 Task: In the Company nissan.com, Create email and send with subject: 'A Glimpse into the Future: Meet Our Disruptive Offering', and with mail content 'Good Day!_x000D_
We're excited to introduce you to an innovative solution that will revolutionize your industry. Get ready to redefine success and reach new heights!_x000D_
Best Regard', attach the document: Contract.pdf and insert image: visitingcard.jpg. Below Best Regards, write Pinterest and insert the URL: 'in.pinterest.com'. Mark checkbox to create task to follow up : In 1 month.  Enter or choose an email address of recipient's from company's contact and send.. Logged in from softage.4@softage.net
Action: Mouse moved to (77, 44)
Screenshot: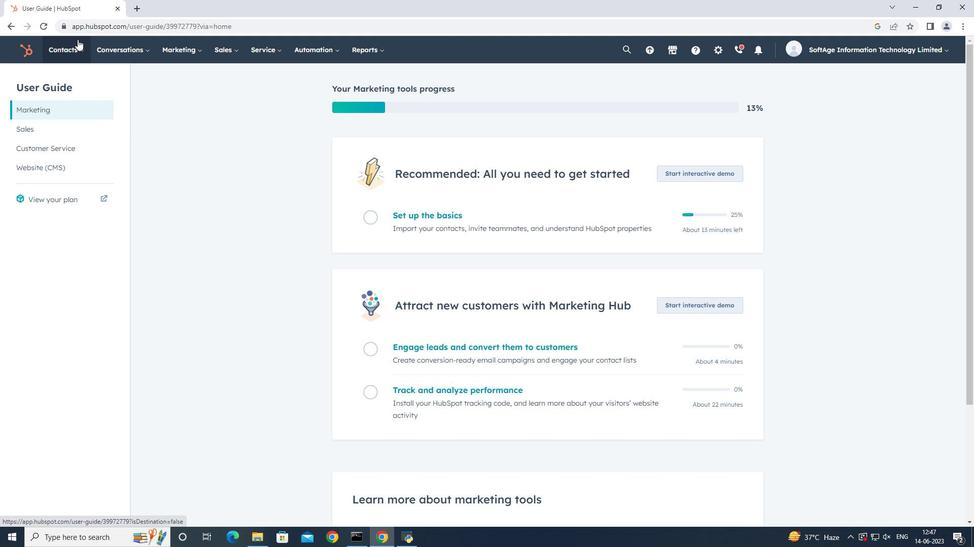 
Action: Mouse pressed left at (77, 44)
Screenshot: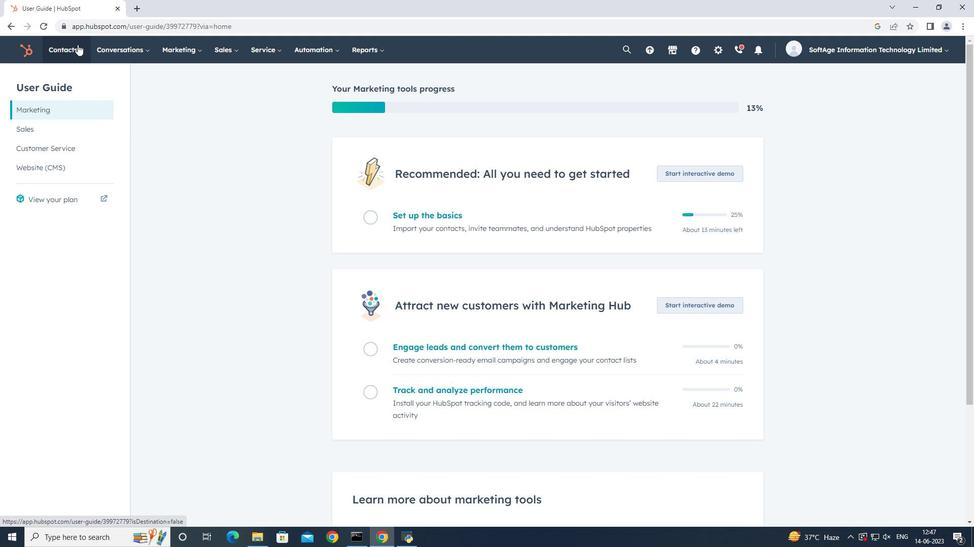 
Action: Mouse moved to (80, 95)
Screenshot: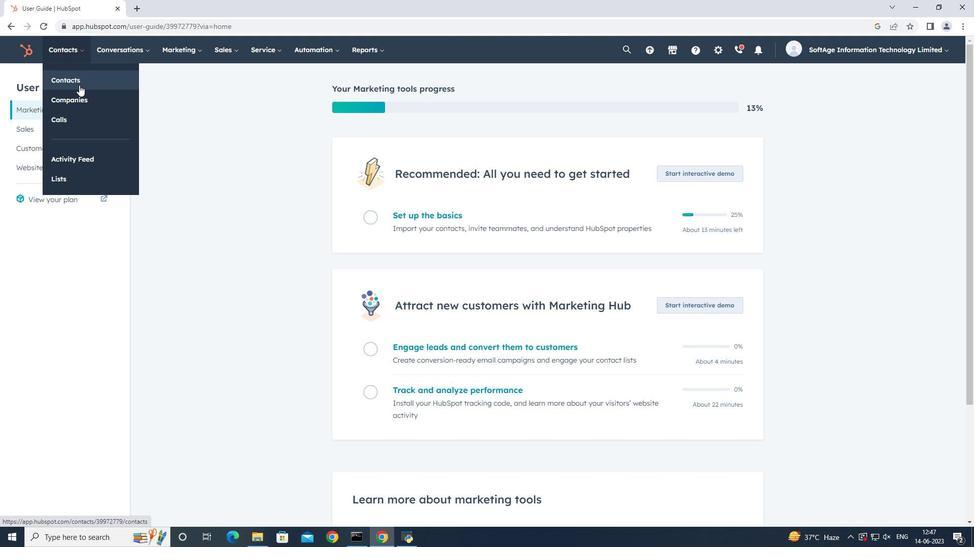 
Action: Mouse pressed left at (80, 95)
Screenshot: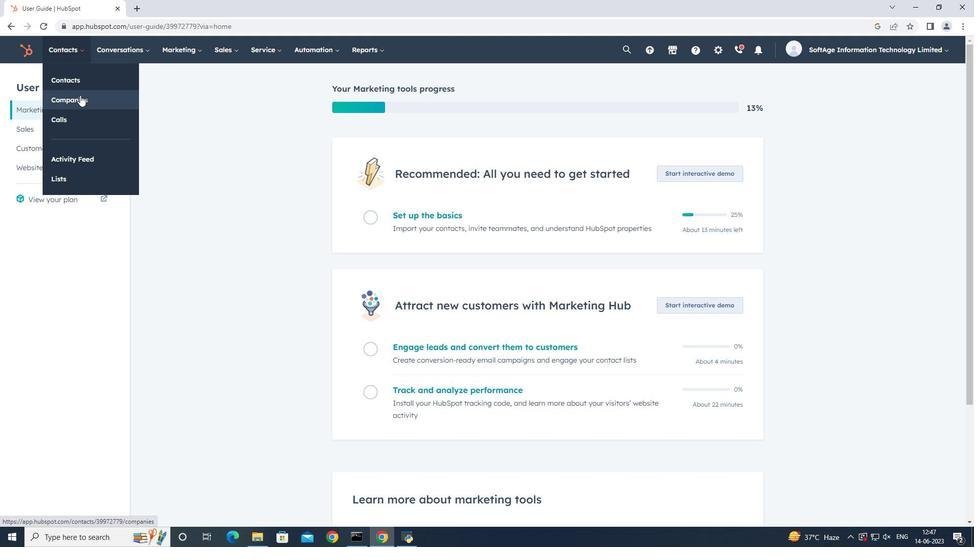 
Action: Mouse moved to (101, 162)
Screenshot: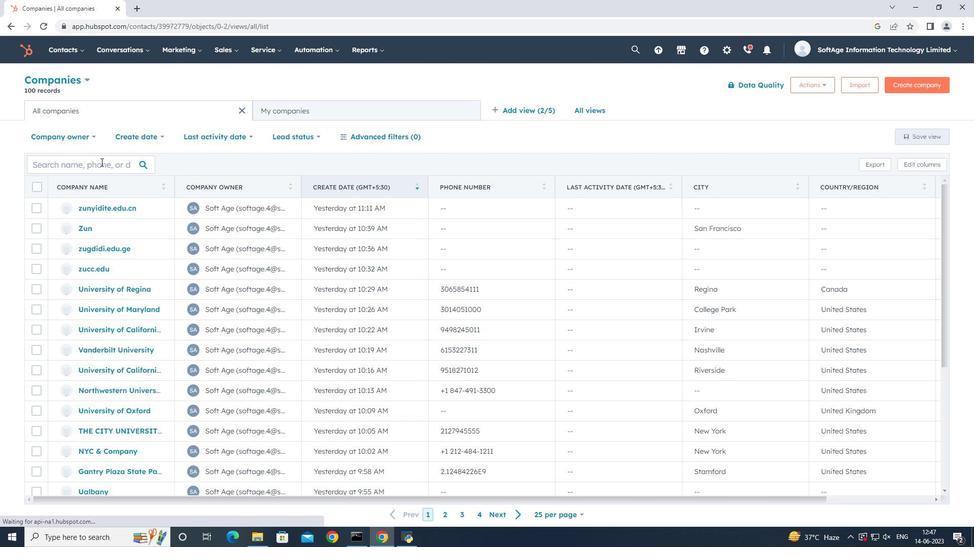 
Action: Mouse pressed left at (101, 162)
Screenshot: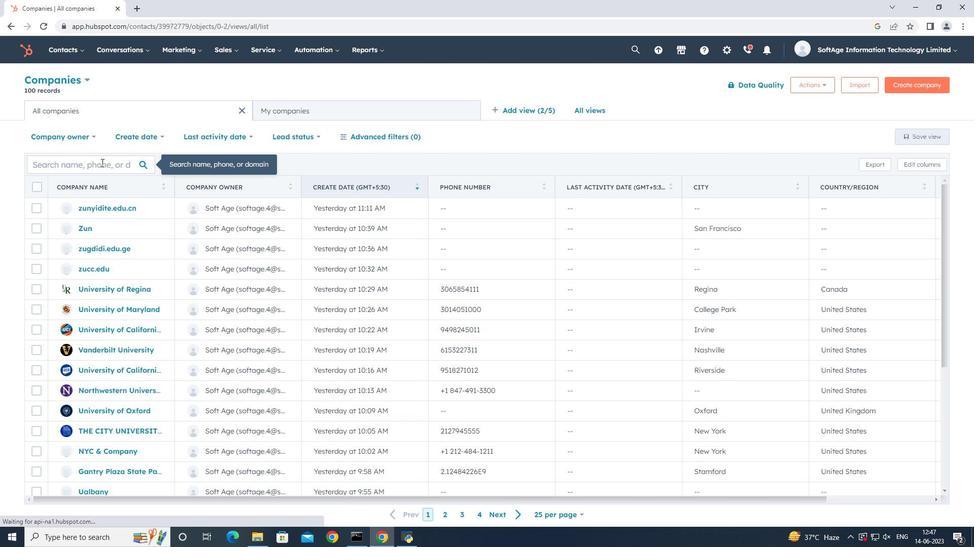 
Action: Mouse moved to (113, 166)
Screenshot: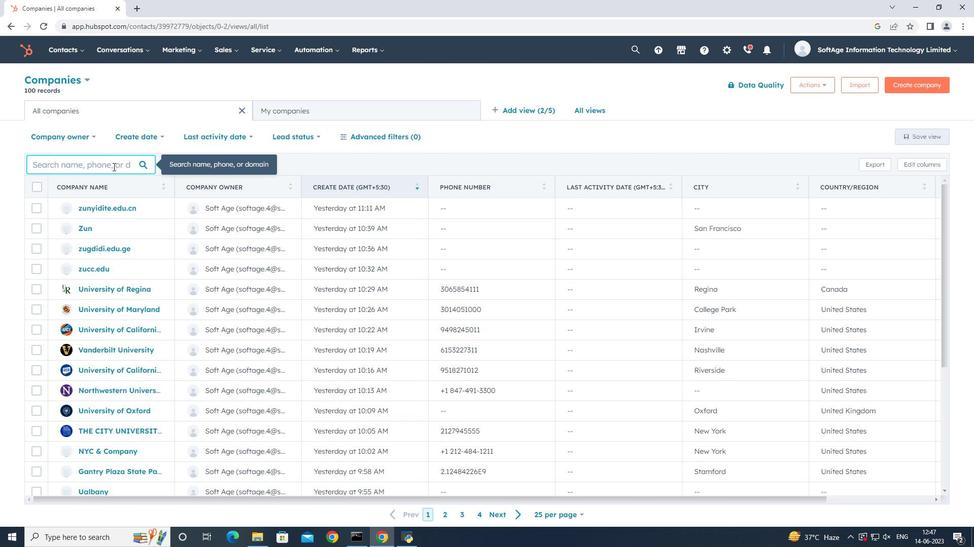 
Action: Key pressed nissan
Screenshot: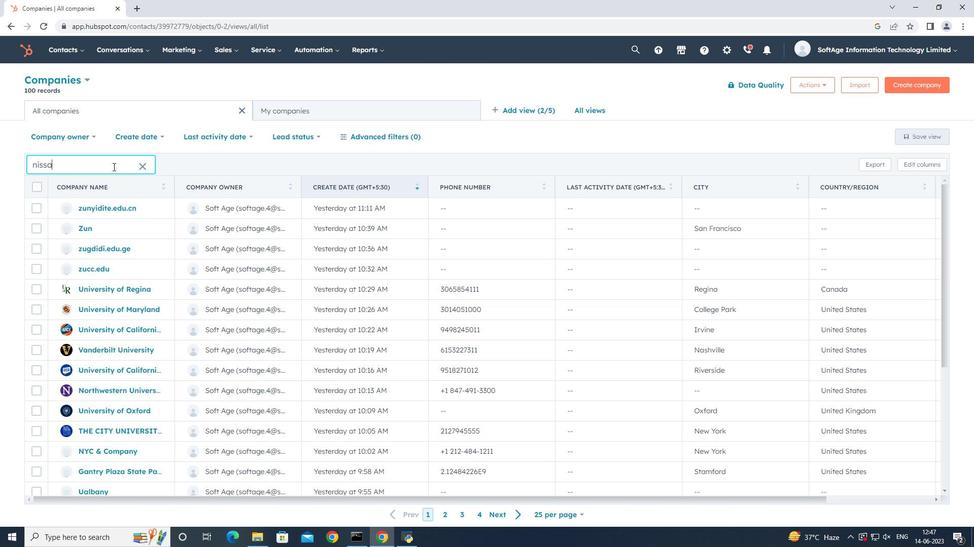
Action: Mouse moved to (117, 211)
Screenshot: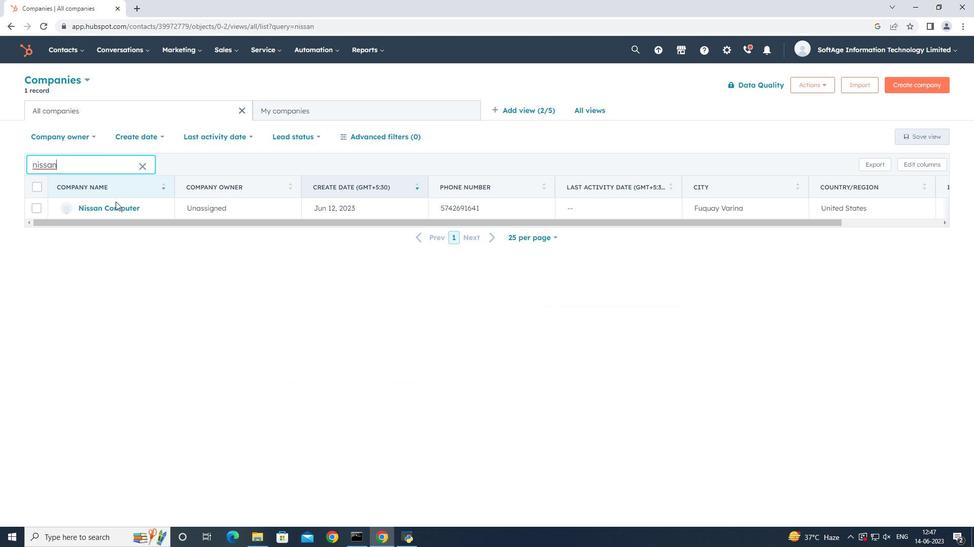 
Action: Mouse pressed left at (117, 211)
Screenshot: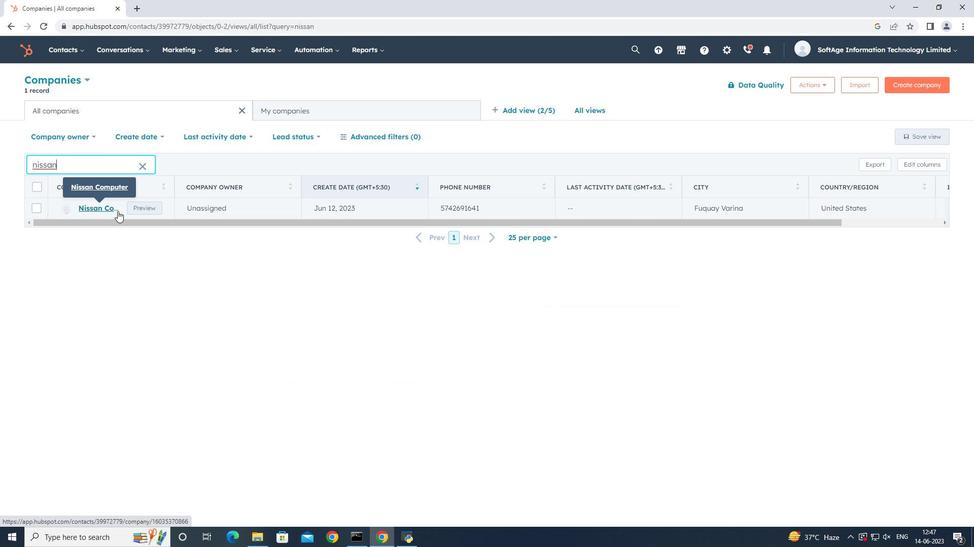 
Action: Mouse moved to (66, 169)
Screenshot: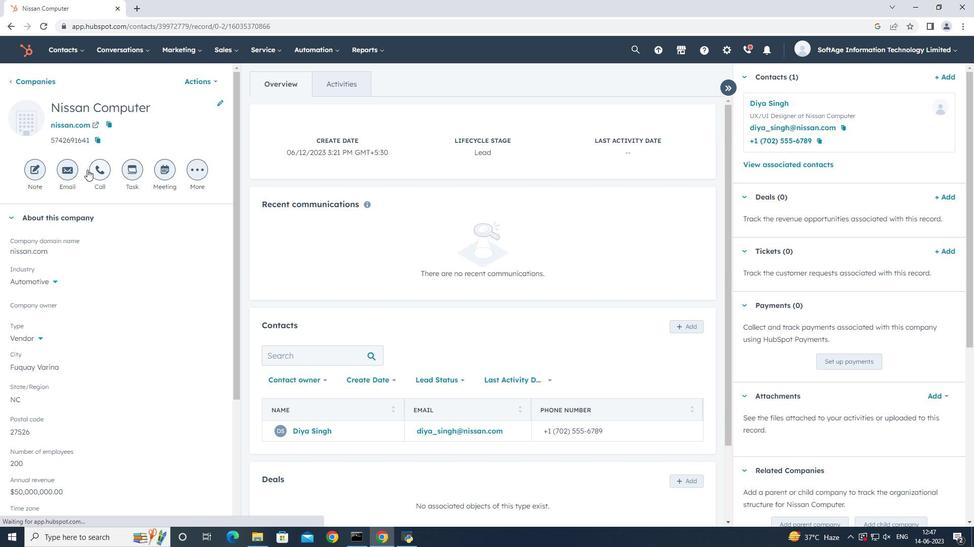 
Action: Mouse pressed left at (66, 169)
Screenshot: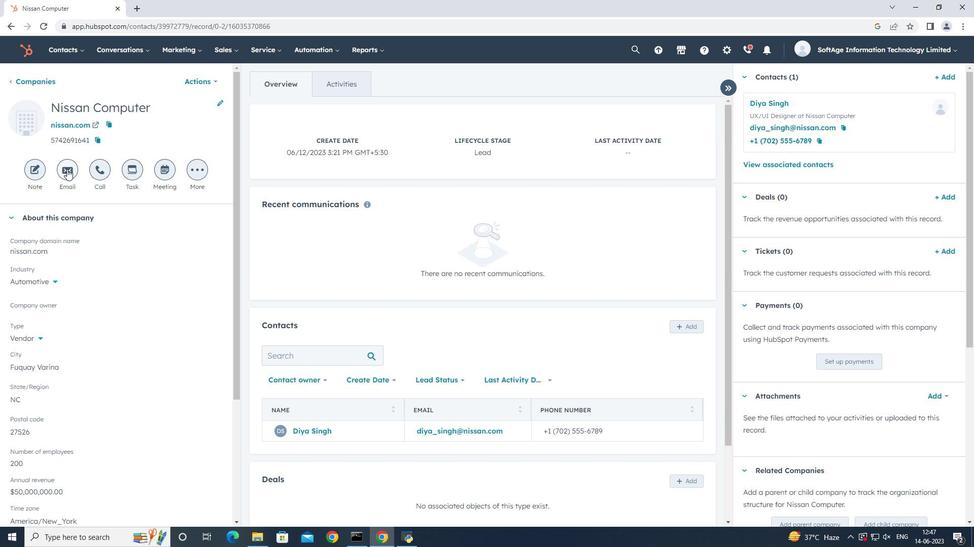 
Action: Mouse moved to (473, 331)
Screenshot: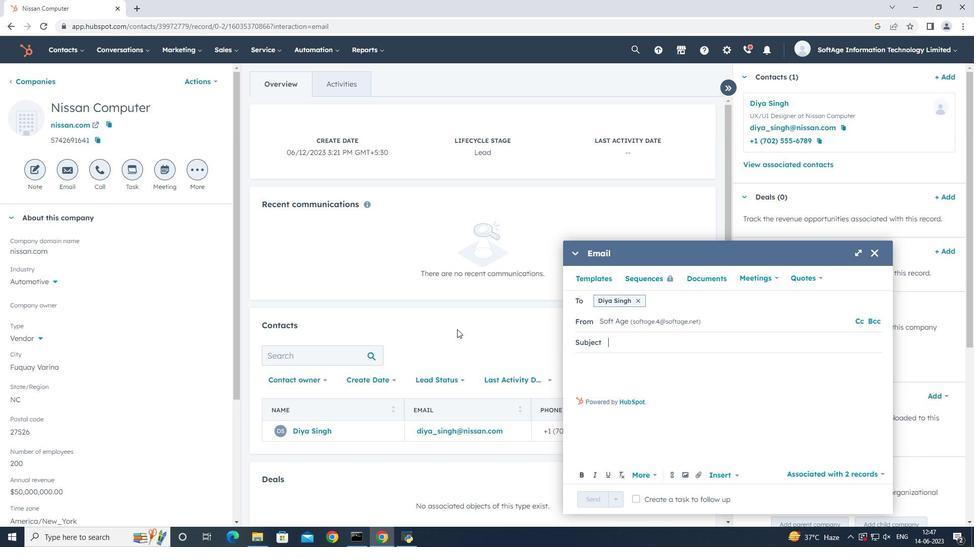 
Action: Key pressed <Key.shift><Key.shift><Key.shift><Key.shift><Key.shift><Key.shift><Key.shift>A<Key.space><Key.shift><Key.shift><Key.shift><Key.shift><Key.shift>Glimpse<Key.space>into<Key.space>the<Key.space><Key.shift>Future<Key.shift_r><Key.shift_r><Key.shift_r>:<Key.space><Key.shift_r><Key.shift_r><Key.shift_r><Key.shift_r><Key.shift_r><Key.shift_r><Key.shift_r><Key.shift_r><Key.shift_r><Key.shift_r>Meet<Key.space><Key.shift_r>Or<Key.backspace>ur<Key.space><Key.shift>Disruptive<Key.space><Key.shift_r>Offering,<Key.enter><Key.tab><Key.shift><Key.shift><Key.shift>Good<Key.space><Key.shift><Key.shift><Key.shift><Key.shift><Key.shift>Day<Key.shift>!<Key.enter><Key.enter><Key.shift>We're<Key.space>excited<Key.space>to<Key.space>introduce<Key.space>
Screenshot: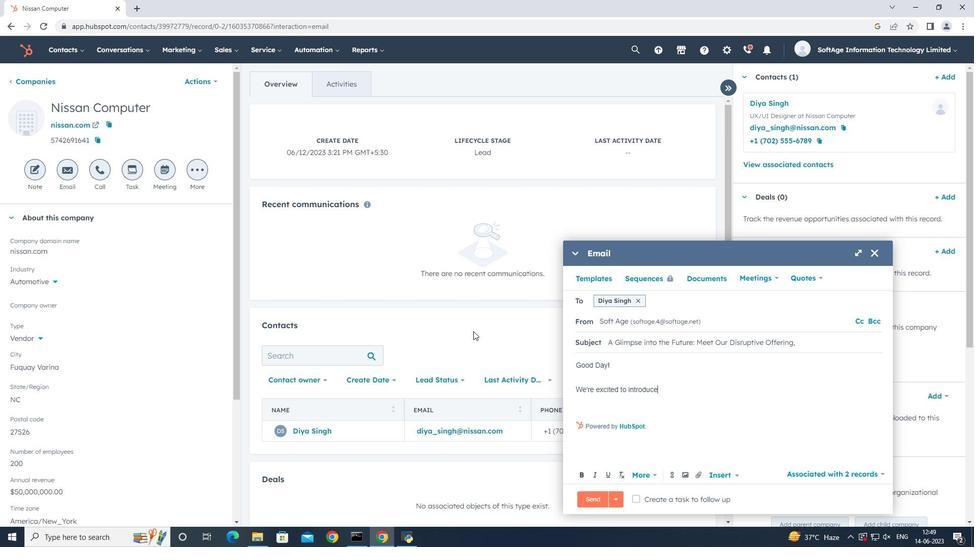 
Action: Mouse moved to (745, 395)
Screenshot: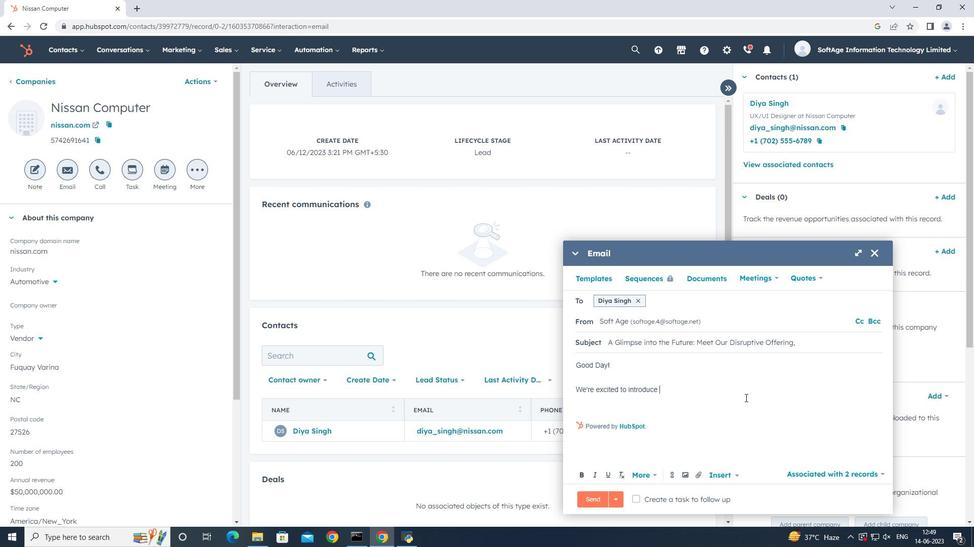 
Action: Key pressed you<Key.space>to<Key.space>an<Key.space>innovatio<Key.backspace>ve<Key.space>solution<Key.space>that<Key.space>will<Key.space>revolutionize<Key.space>your<Key.space>industry.<Key.space><Key.shift>Get<Key.space>ready<Key.space>to<Key.space>redd<Key.backspace>efine<Key.space>success<Key.space>and<Key.space>reach<Key.space>new<Key.space>heights<Key.shift>!<Key.enter><Key.enter><Key.shift>Best<Key.space><Key.shift><Key.shift><Key.shift><Key.shift><Key.shift><Key.shift><Key.shift>Regards,<Key.enter>
Screenshot: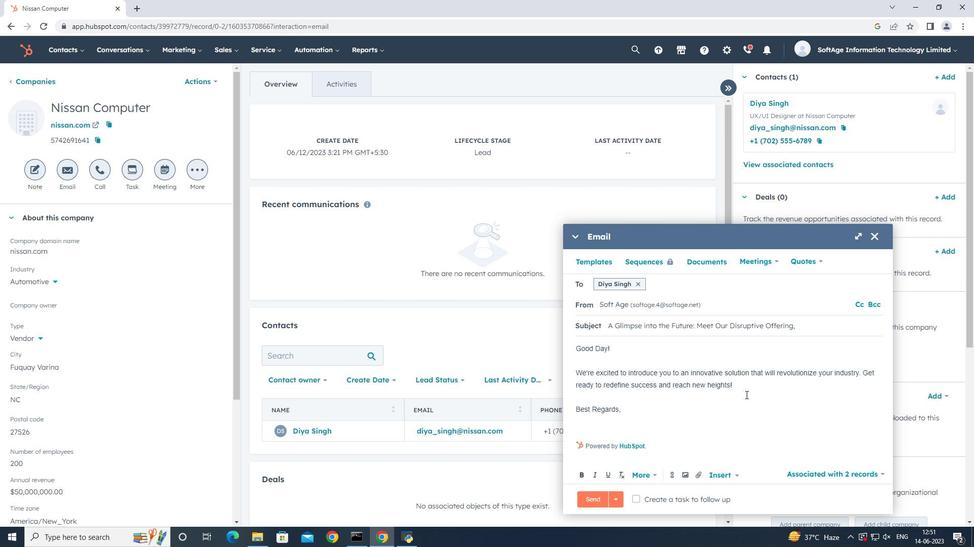 
Action: Mouse moved to (701, 474)
Screenshot: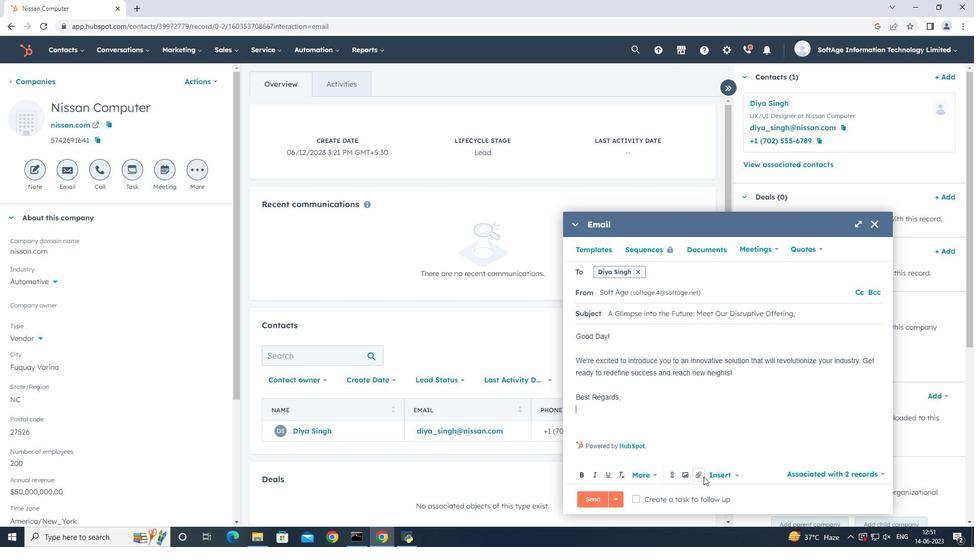 
Action: Mouse pressed left at (701, 474)
Screenshot: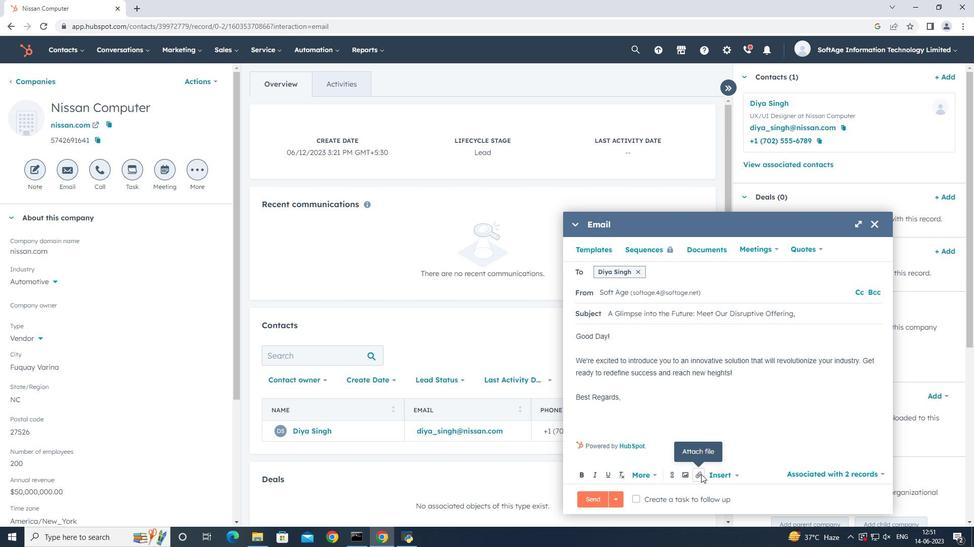 
Action: Mouse moved to (714, 449)
Screenshot: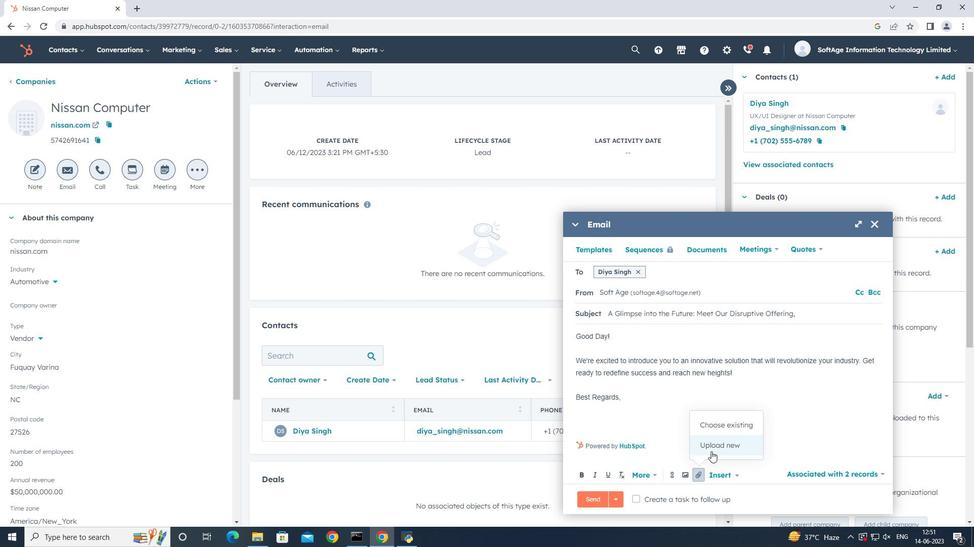 
Action: Mouse pressed left at (714, 449)
Screenshot: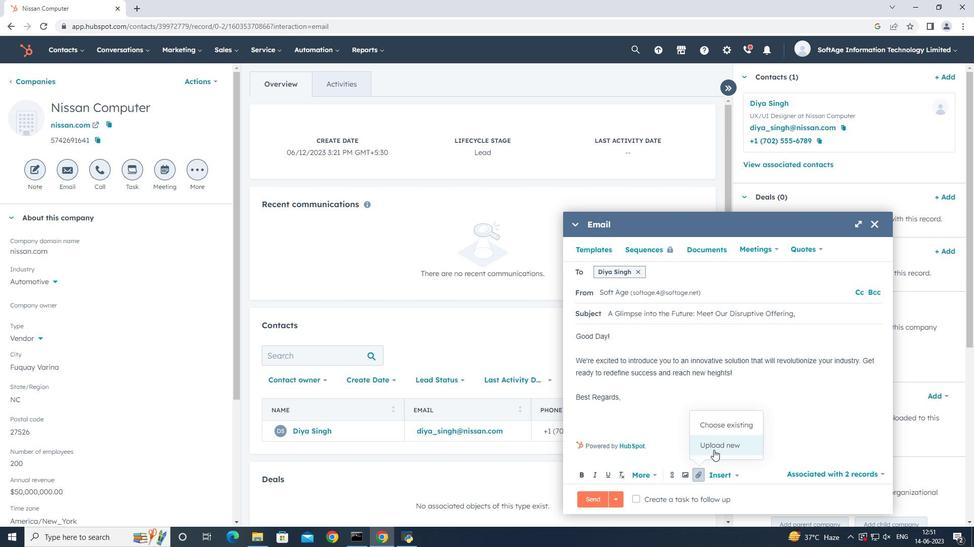 
Action: Mouse moved to (220, 101)
Screenshot: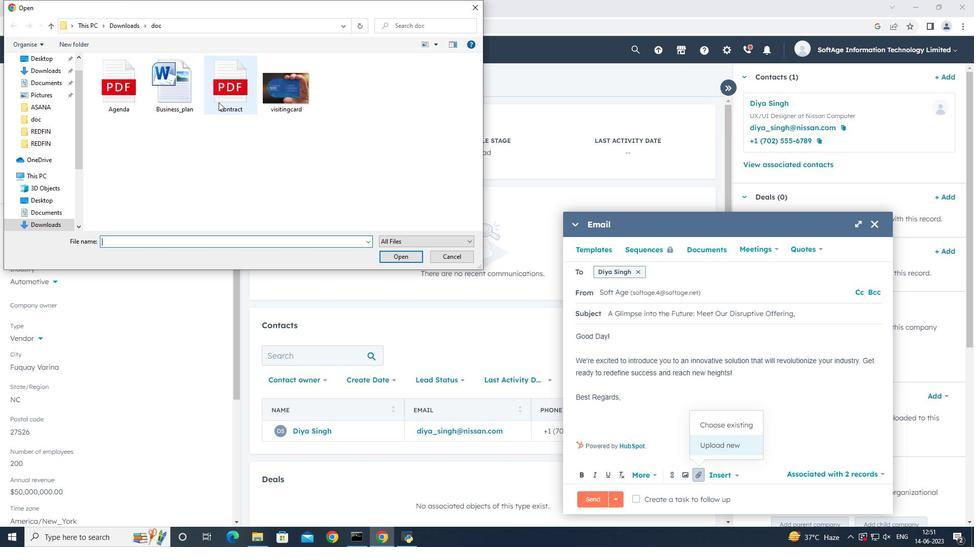 
Action: Mouse pressed left at (220, 101)
Screenshot: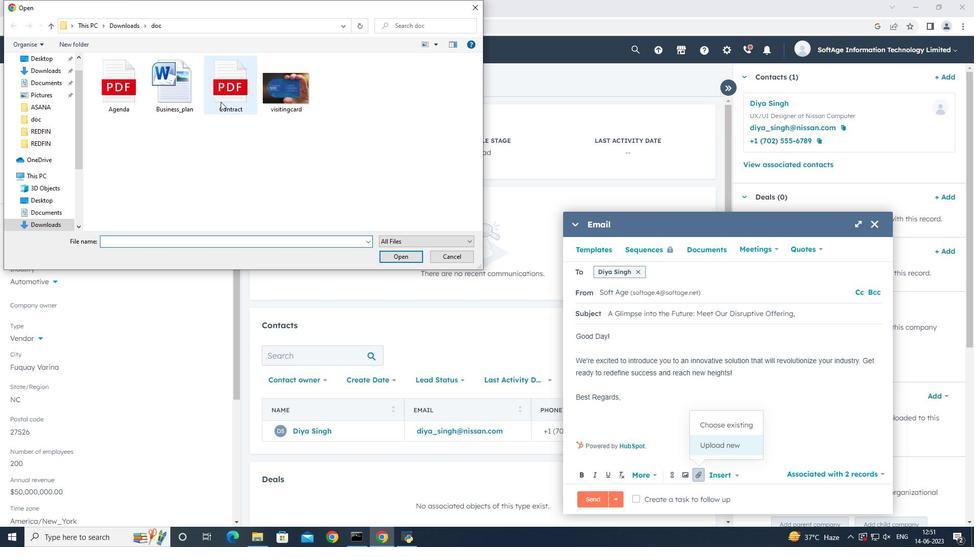 
Action: Mouse pressed left at (220, 101)
Screenshot: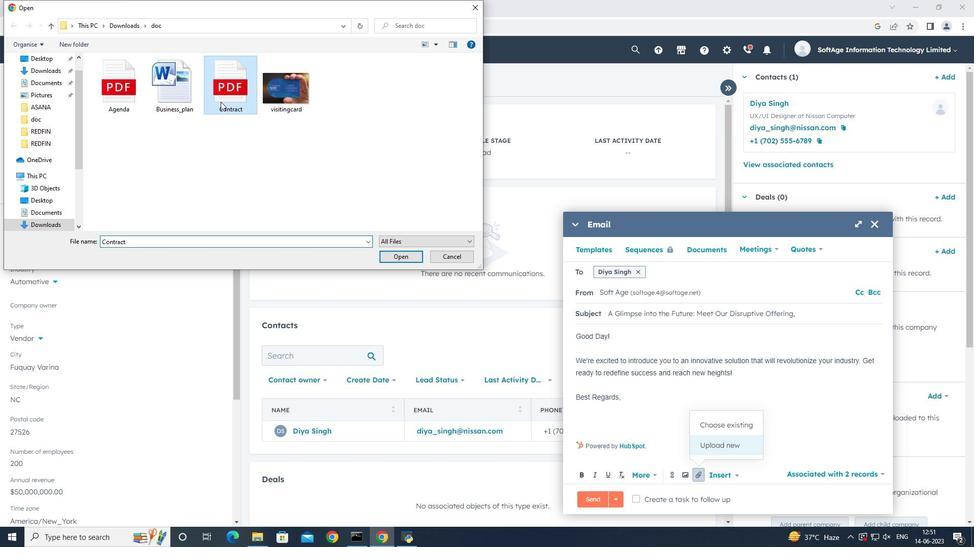 
Action: Mouse moved to (680, 448)
Screenshot: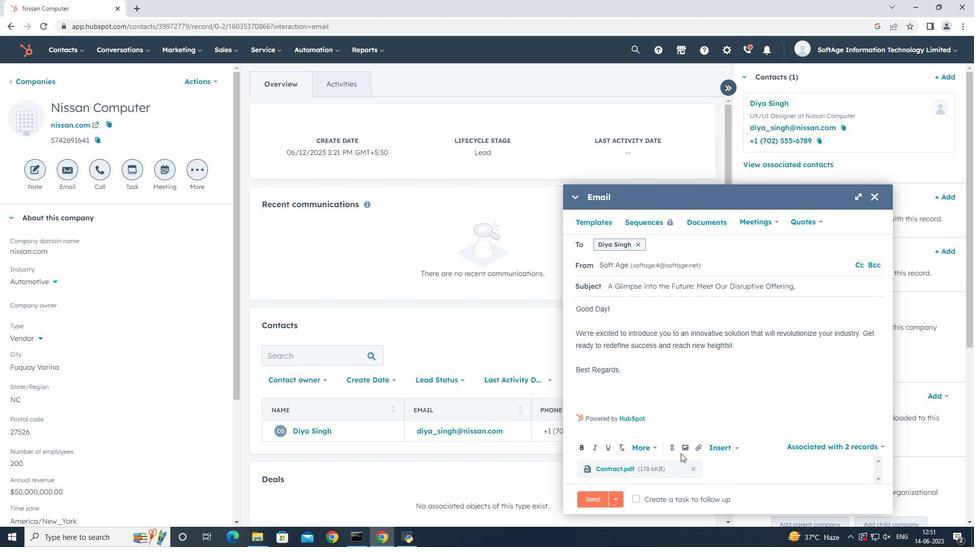 
Action: Mouse pressed left at (680, 448)
Screenshot: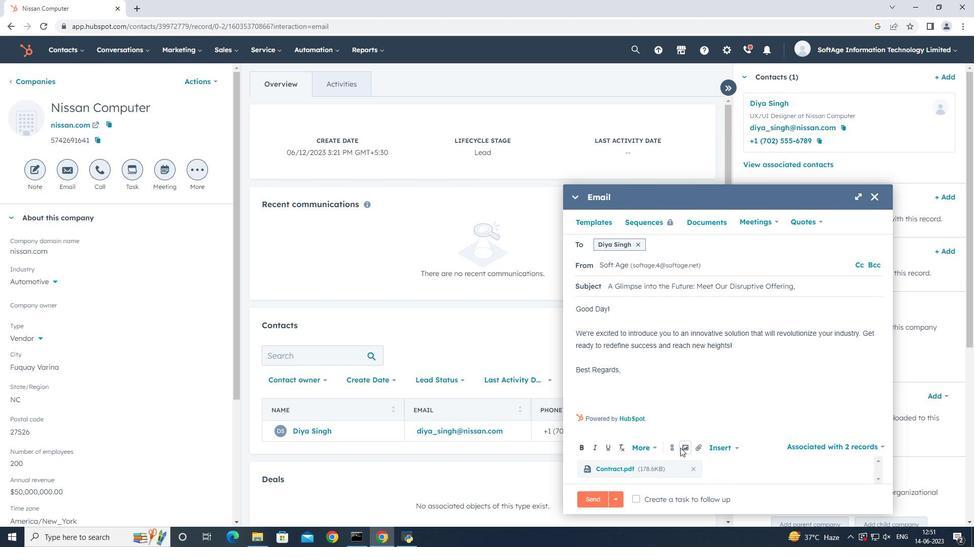 
Action: Mouse moved to (693, 421)
Screenshot: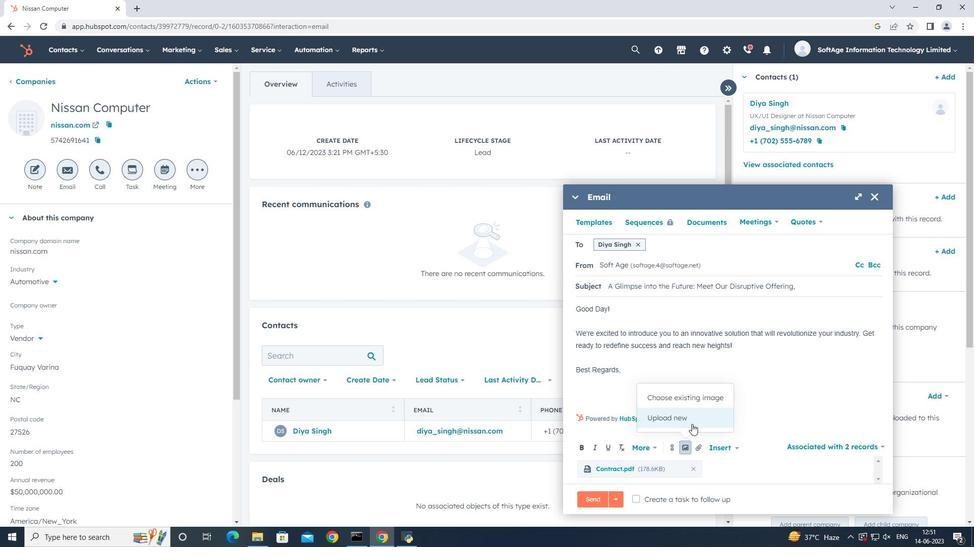 
Action: Mouse pressed left at (693, 421)
Screenshot: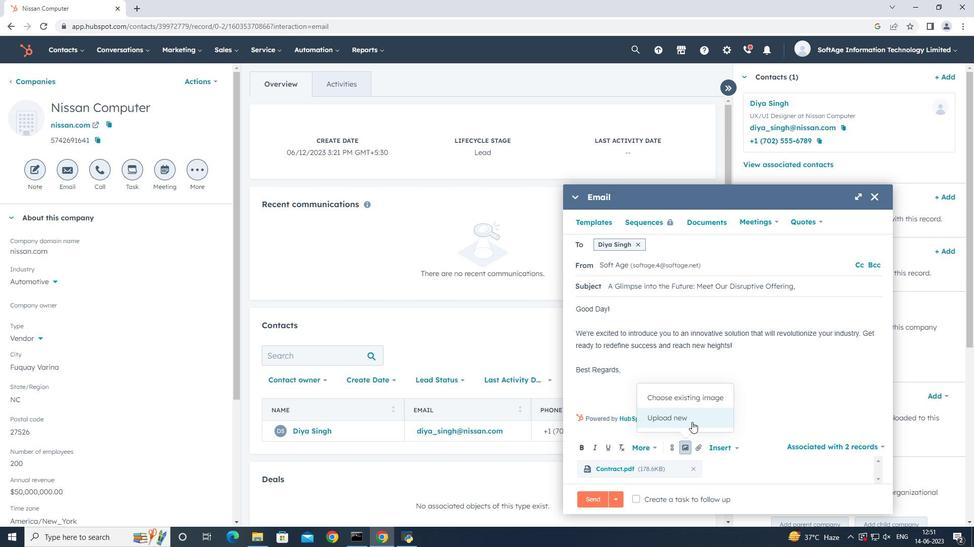 
Action: Mouse moved to (109, 88)
Screenshot: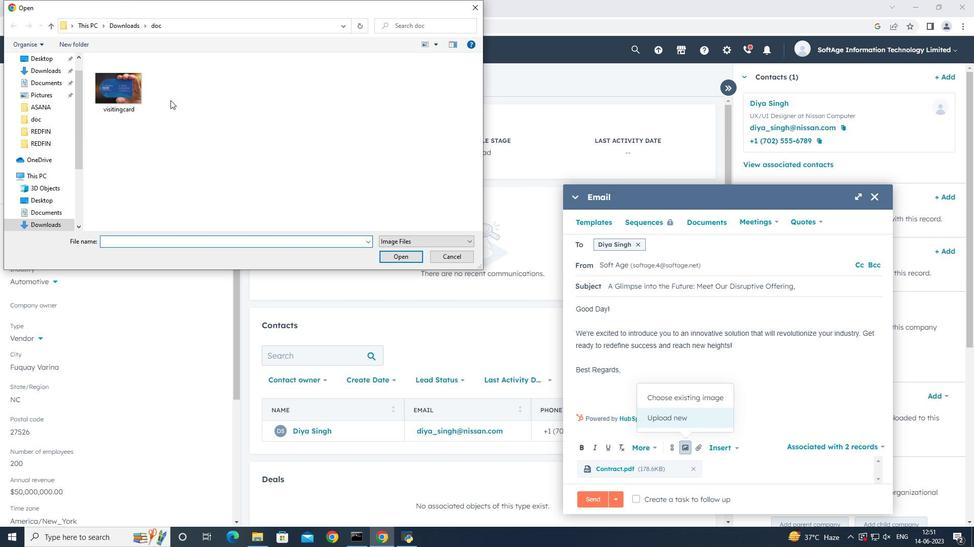 
Action: Mouse pressed left at (109, 88)
Screenshot: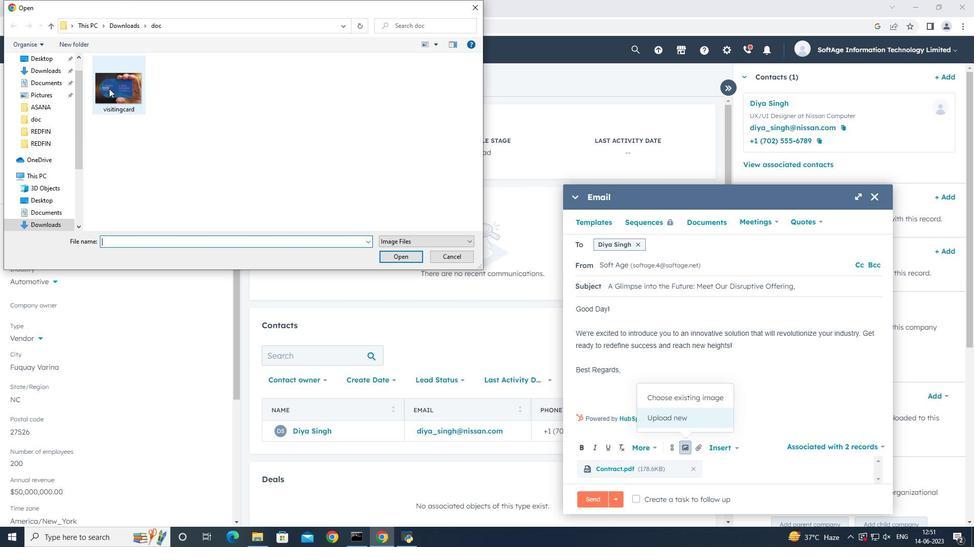 
Action: Mouse pressed left at (109, 88)
Screenshot: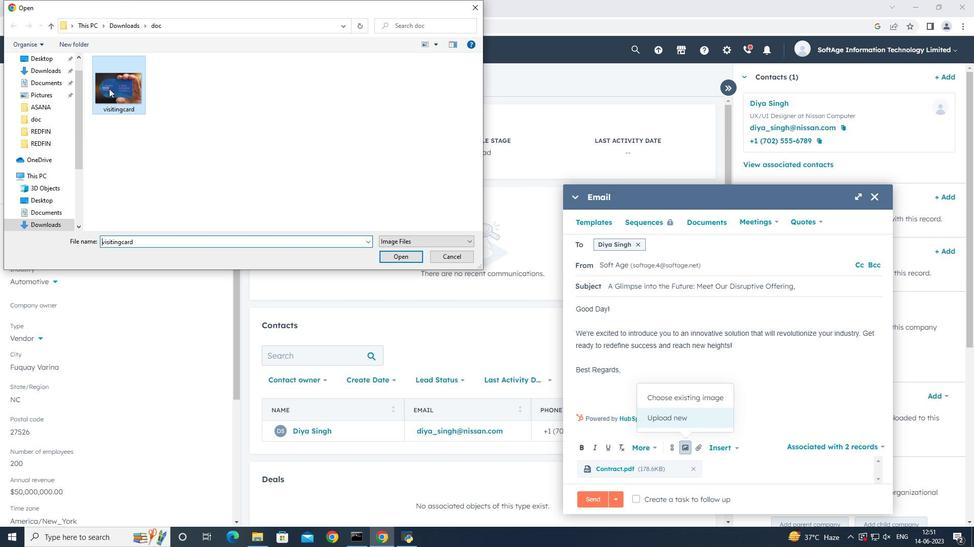 
Action: Mouse moved to (625, 269)
Screenshot: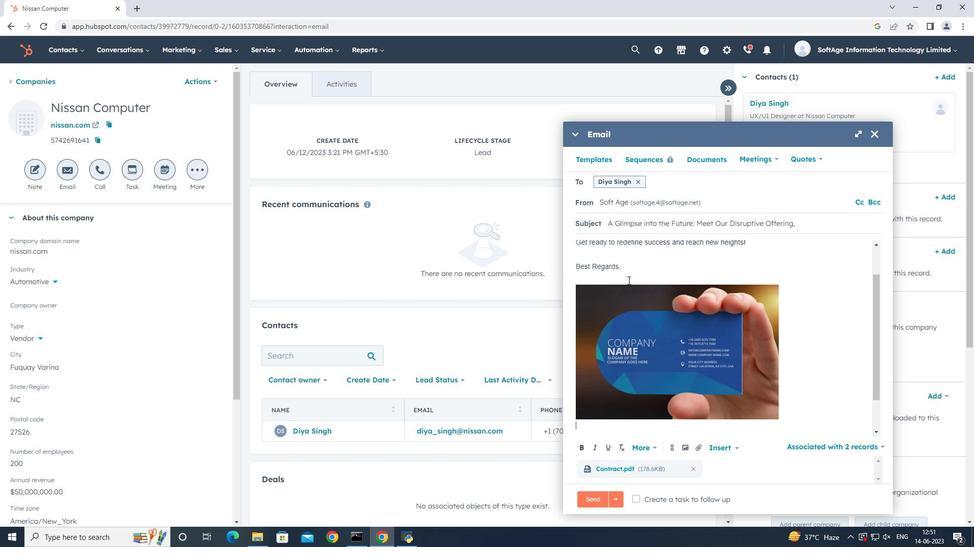 
Action: Mouse pressed left at (625, 269)
Screenshot: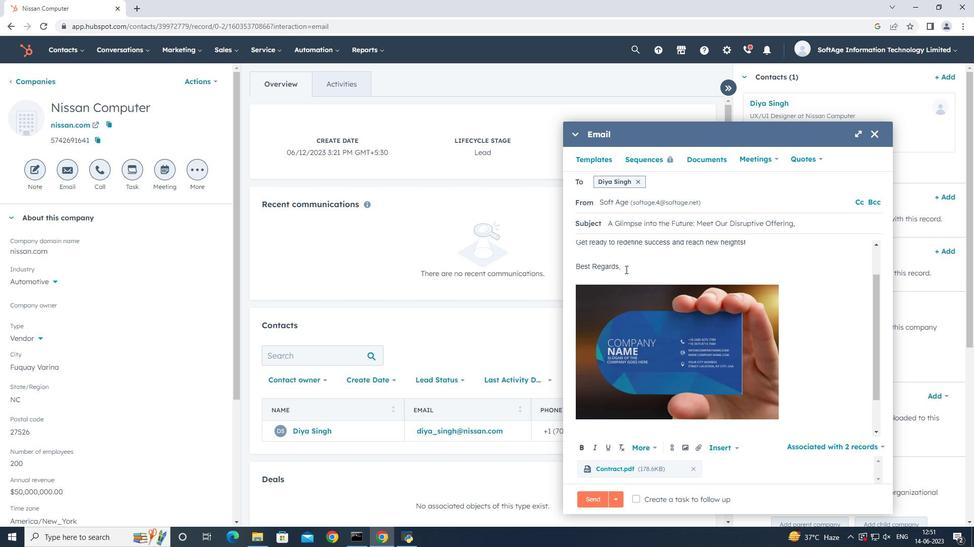 
Action: Mouse moved to (624, 276)
Screenshot: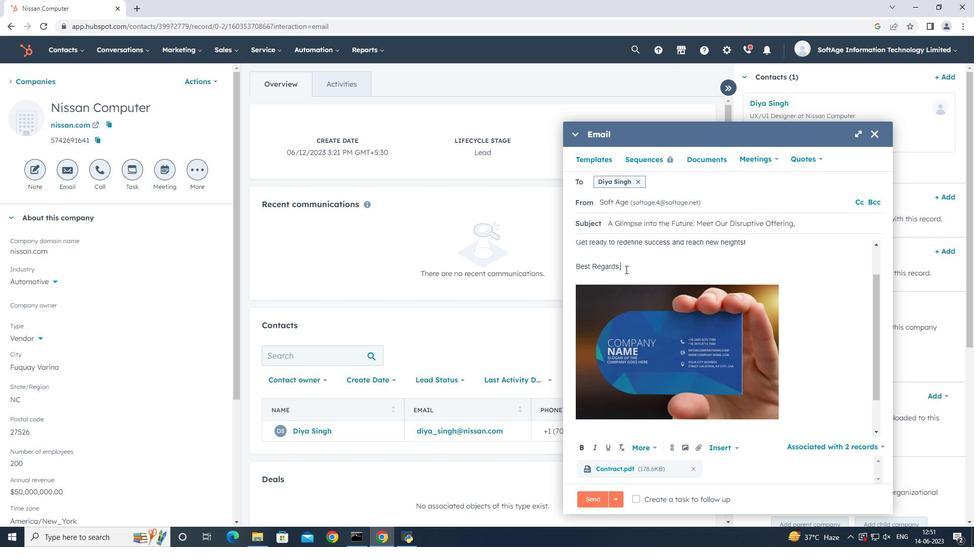 
Action: Mouse pressed left at (624, 276)
Screenshot: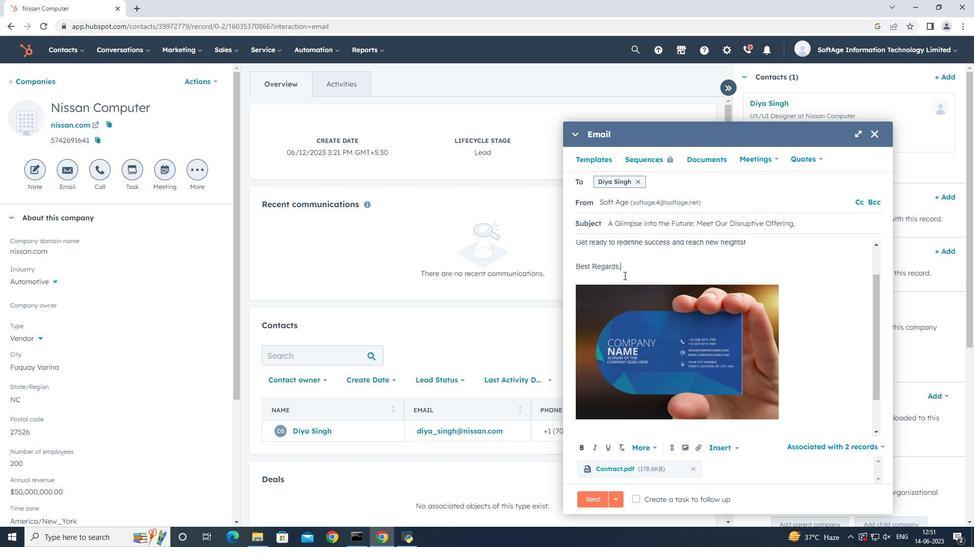 
Action: Mouse moved to (624, 276)
Screenshot: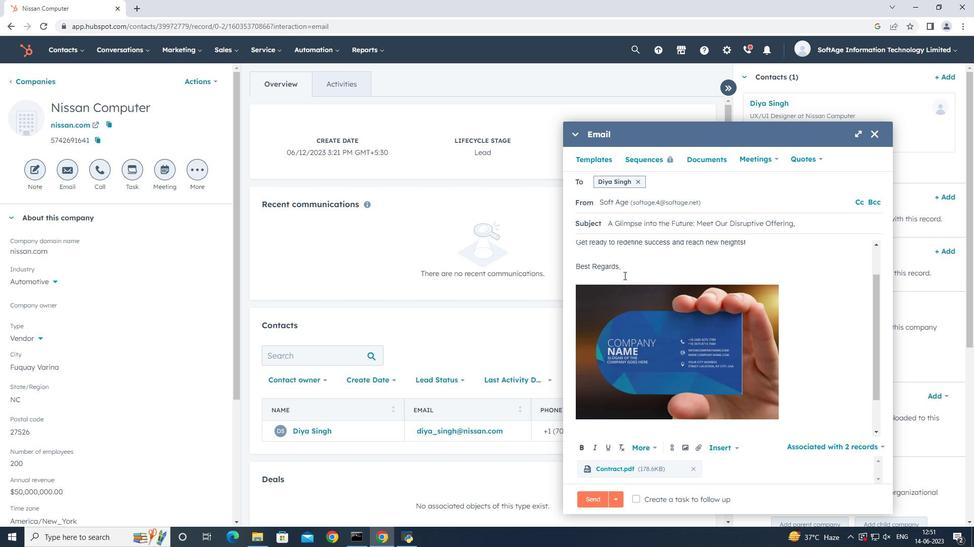 
Action: Key pressed <Key.shift>Pinterest
Screenshot: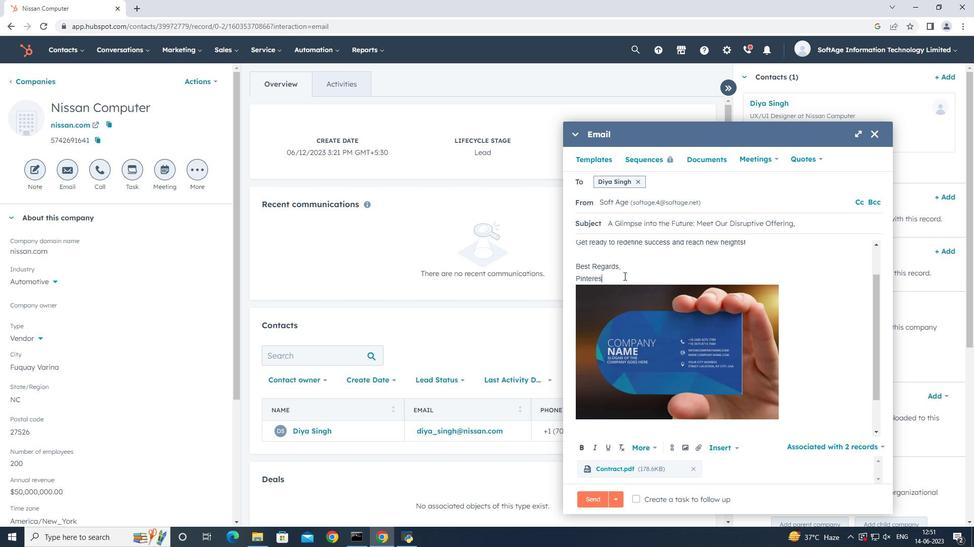 
Action: Mouse moved to (671, 453)
Screenshot: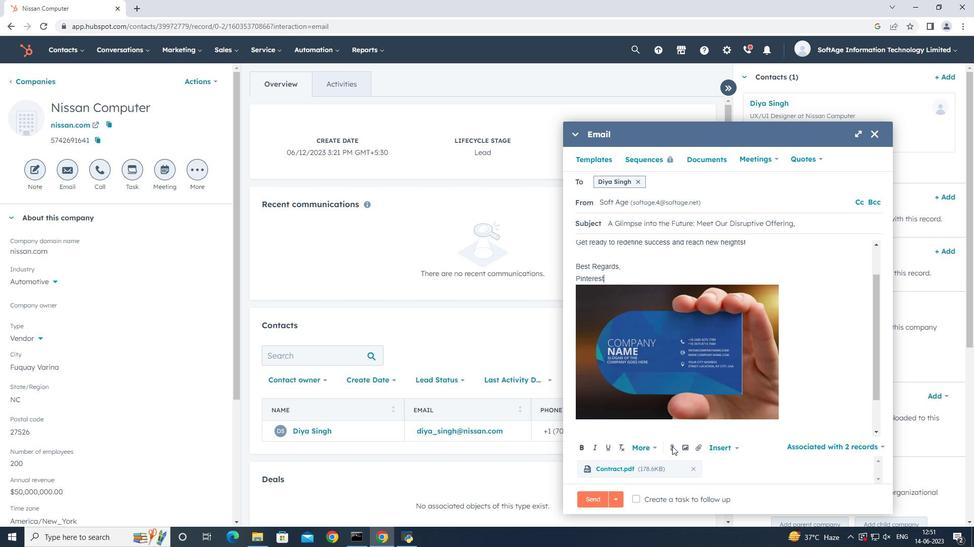 
Action: Mouse pressed left at (671, 453)
Screenshot: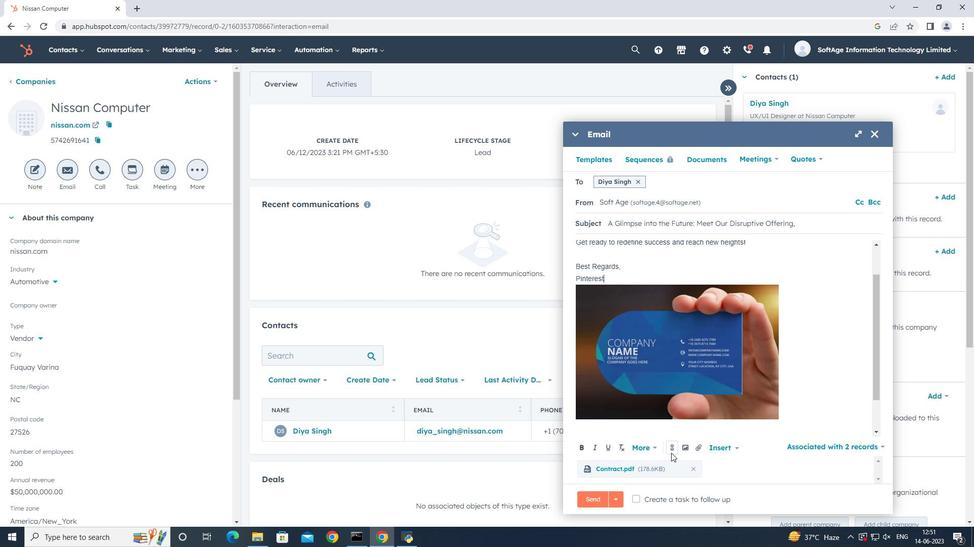 
Action: Mouse moved to (662, 457)
Screenshot: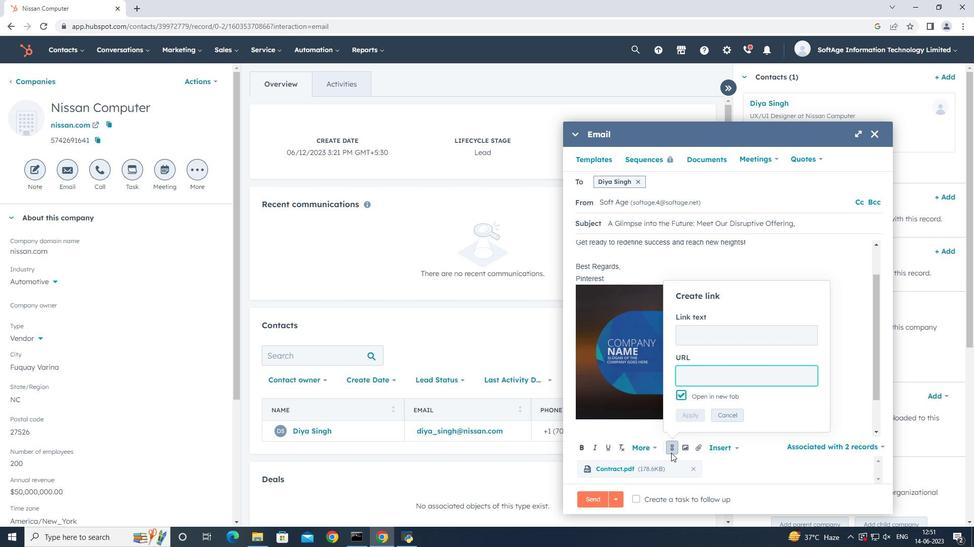
Action: Key pressed in.pinterese<Key.backspace>t<Key.space><Key.backspace>.com
Screenshot: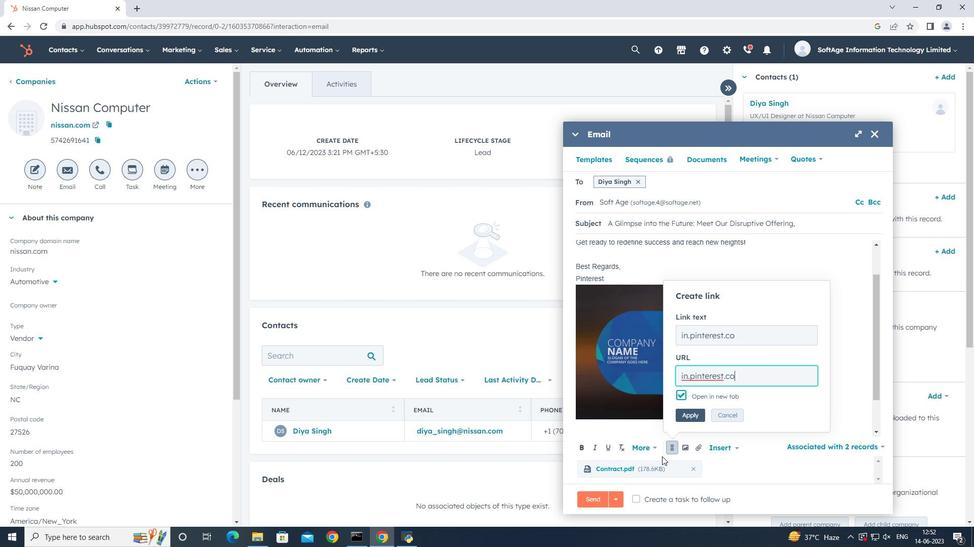 
Action: Mouse moved to (687, 410)
Screenshot: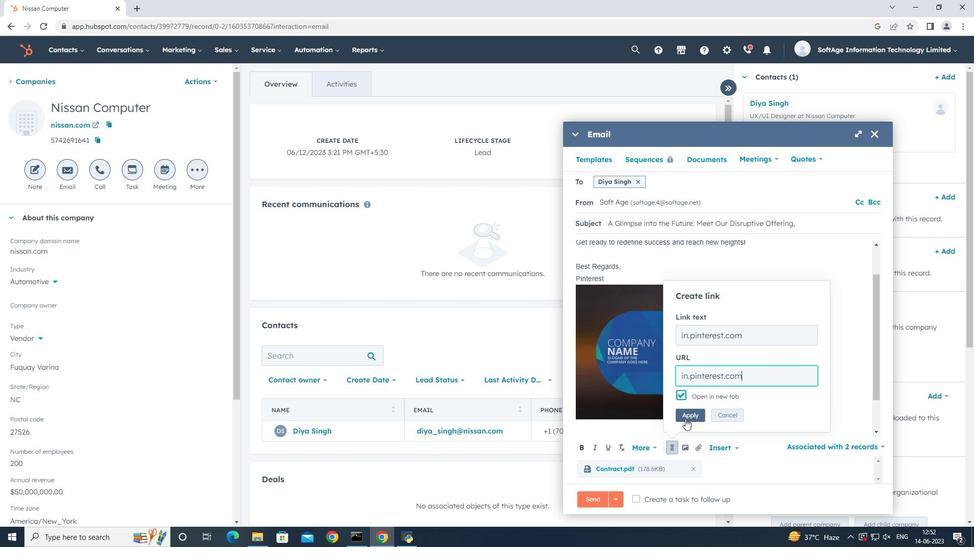 
Action: Mouse pressed left at (687, 410)
Screenshot: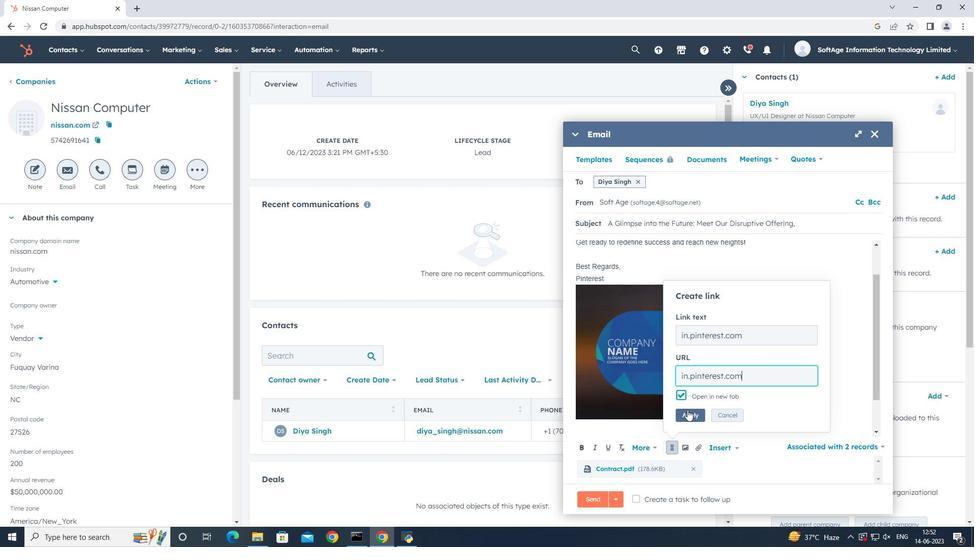 
Action: Mouse moved to (643, 502)
Screenshot: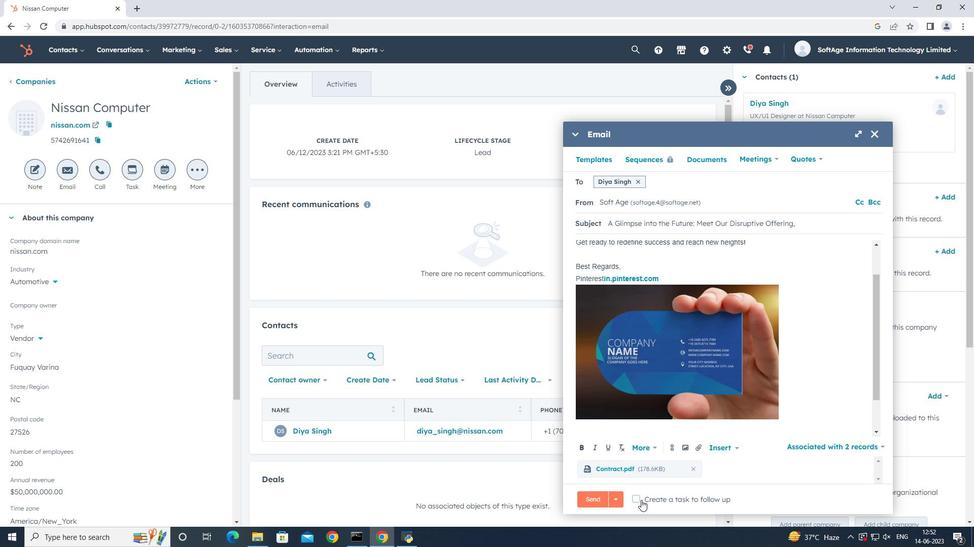 
Action: Mouse pressed left at (643, 502)
Screenshot: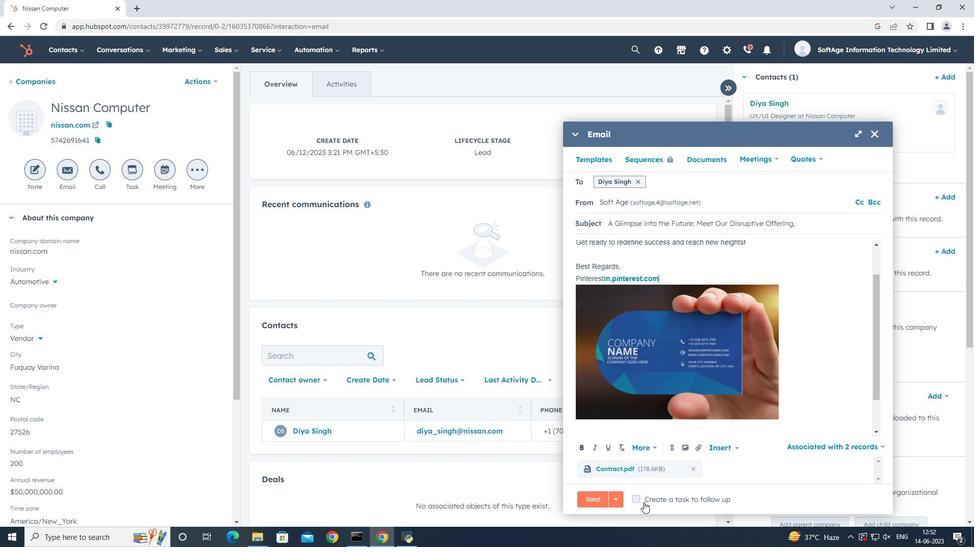 
Action: Mouse moved to (823, 495)
Screenshot: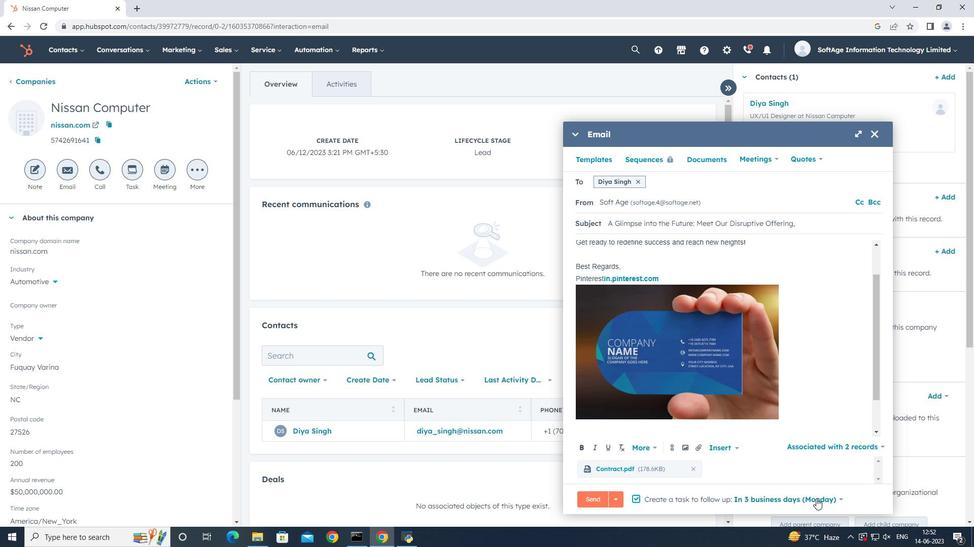
Action: Mouse pressed left at (823, 495)
Screenshot: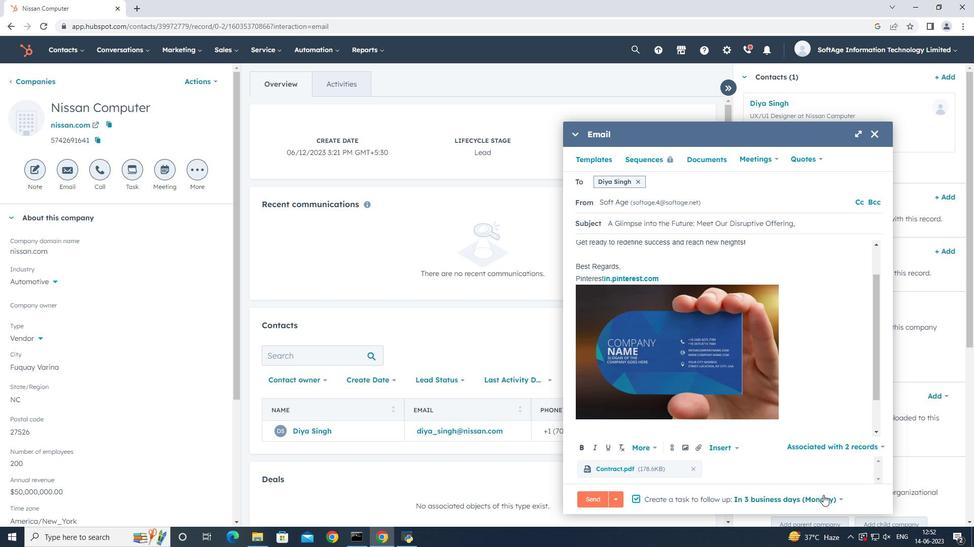 
Action: Mouse moved to (796, 458)
Screenshot: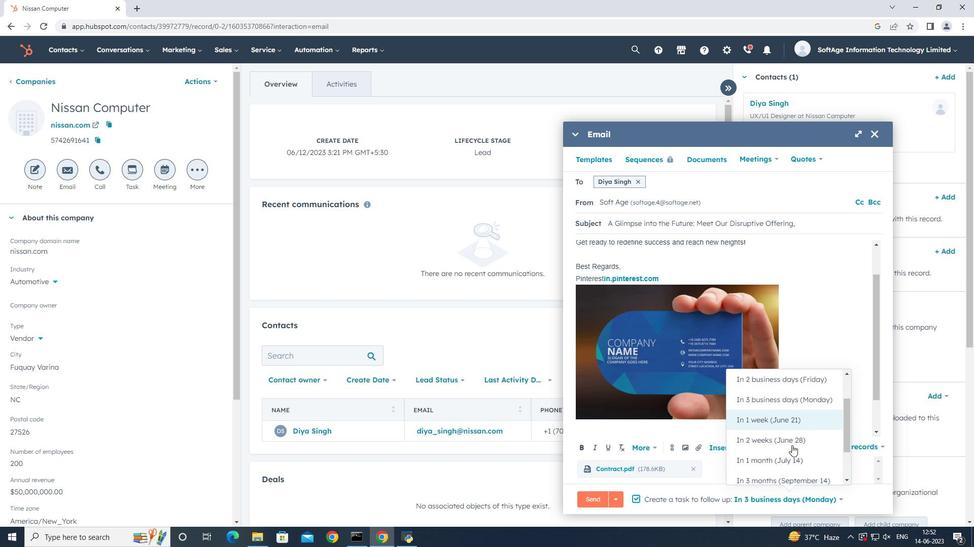 
Action: Mouse pressed left at (796, 458)
Screenshot: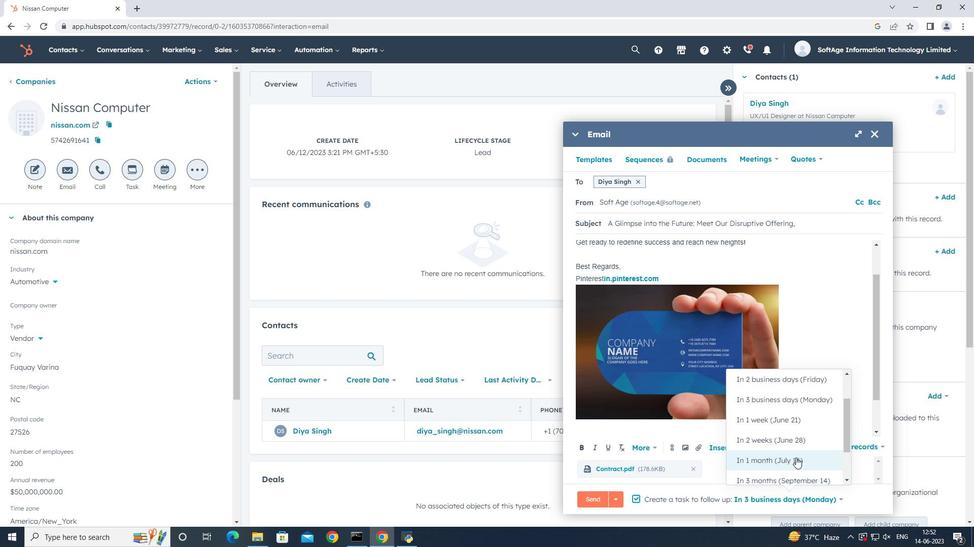 
Action: Mouse moved to (589, 499)
Screenshot: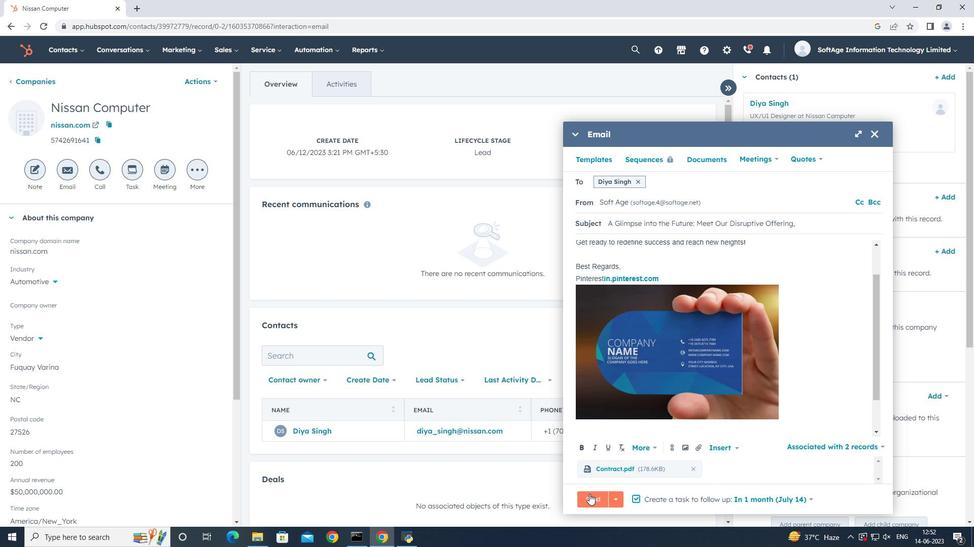 
Action: Mouse pressed left at (589, 499)
Screenshot: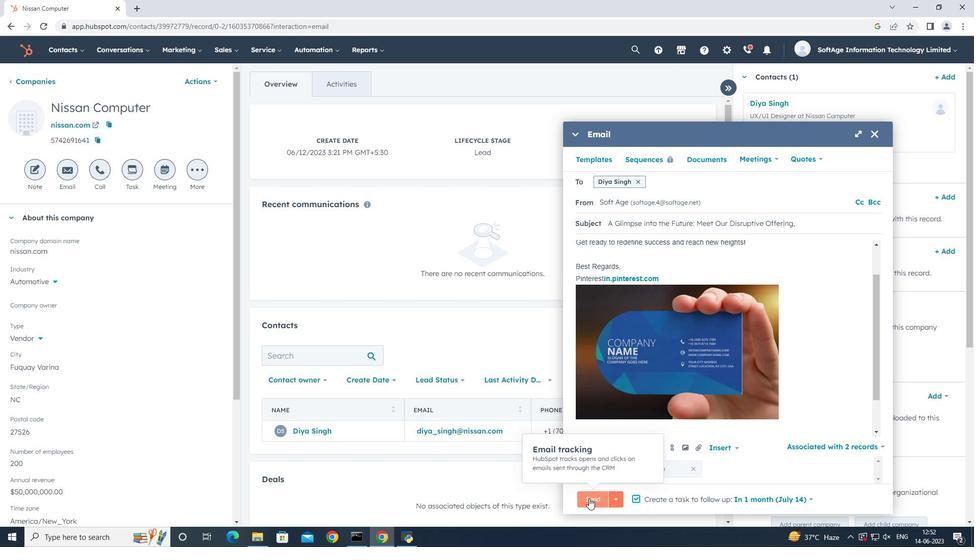 
Action: Mouse moved to (549, 312)
Screenshot: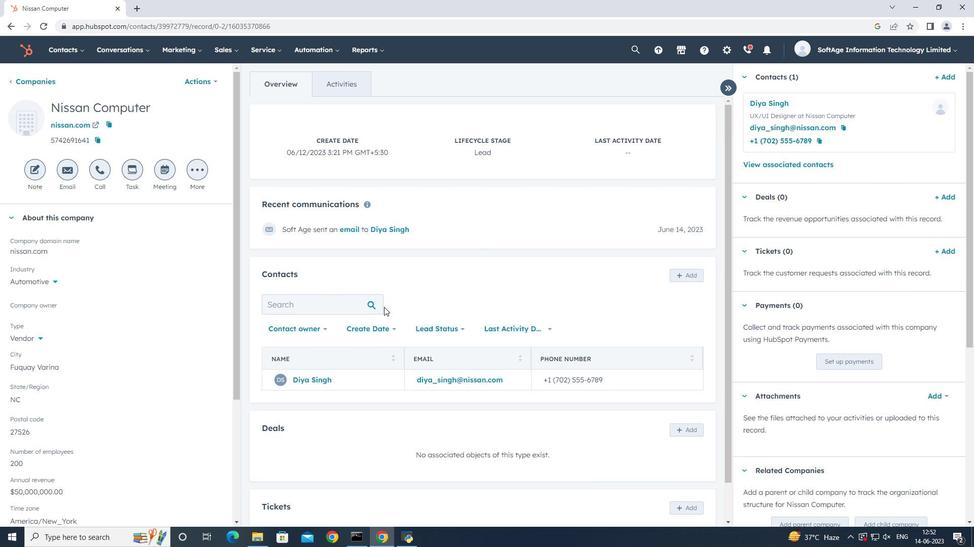 
